 Task: Create a section Continuous Integration (CI) Sprint and in the section, add a milestone Cloud Cost Optimization in the project AgileNova
Action: Mouse moved to (94, 336)
Screenshot: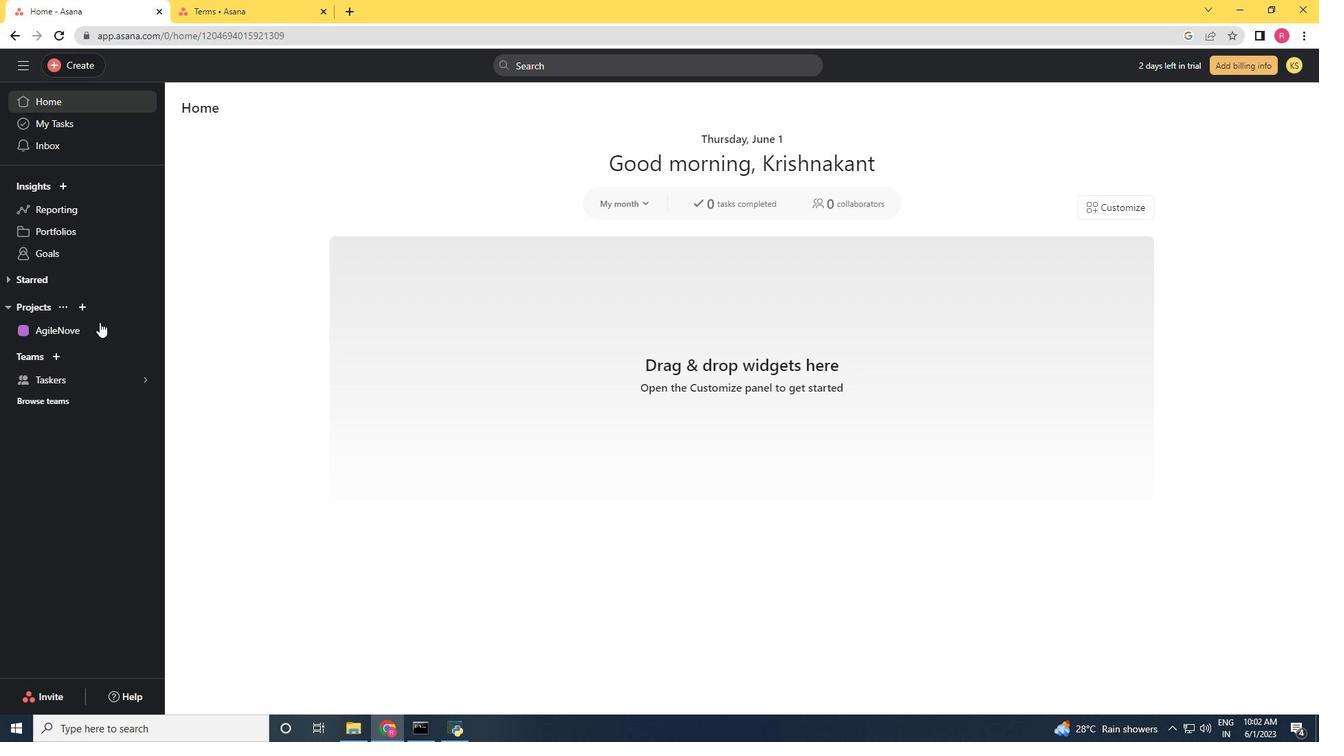 
Action: Mouse pressed left at (94, 336)
Screenshot: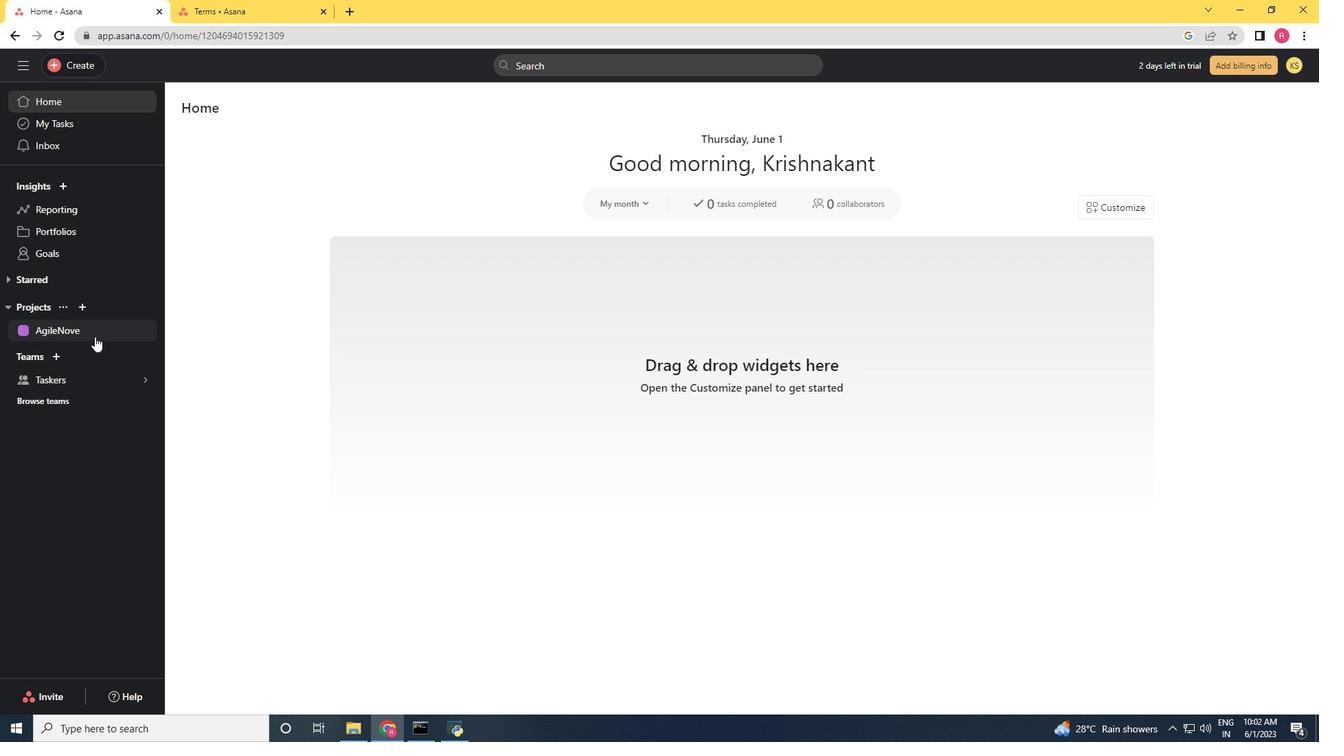 
Action: Mouse moved to (400, 429)
Screenshot: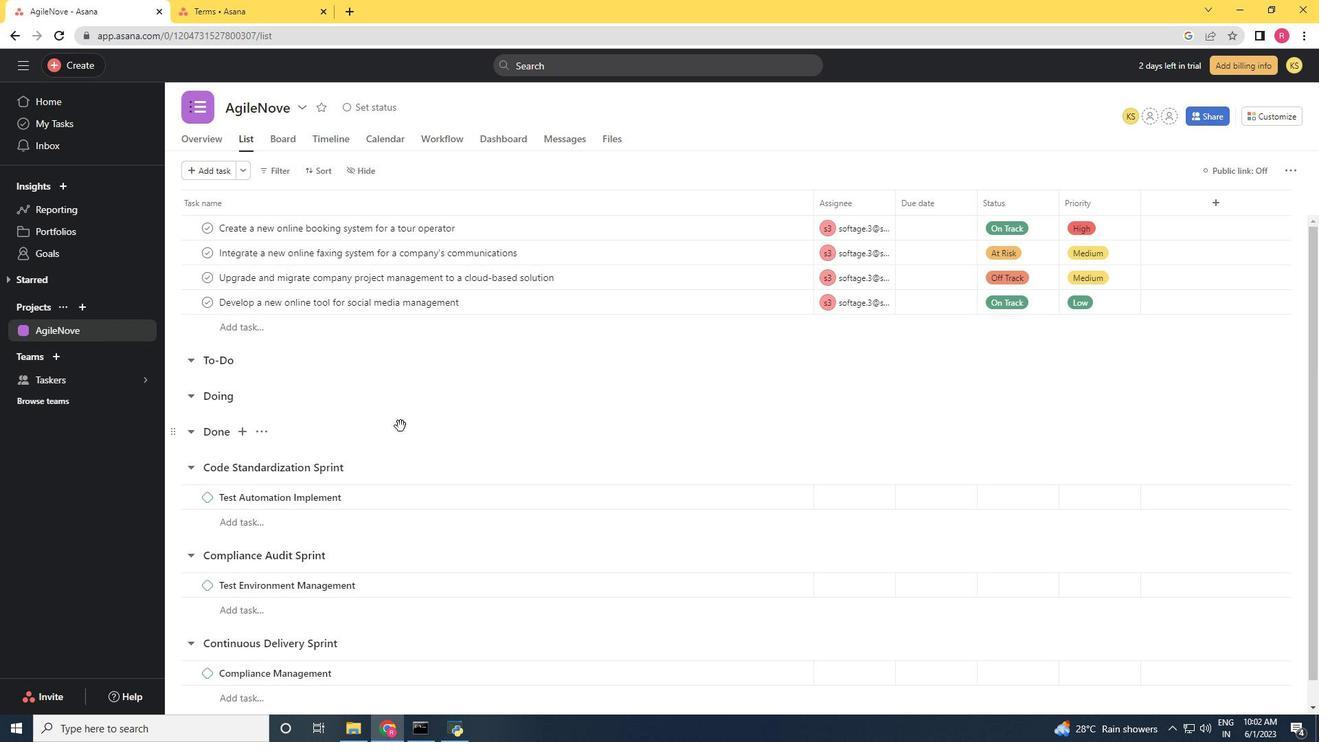 
Action: Mouse scrolled (400, 428) with delta (0, 0)
Screenshot: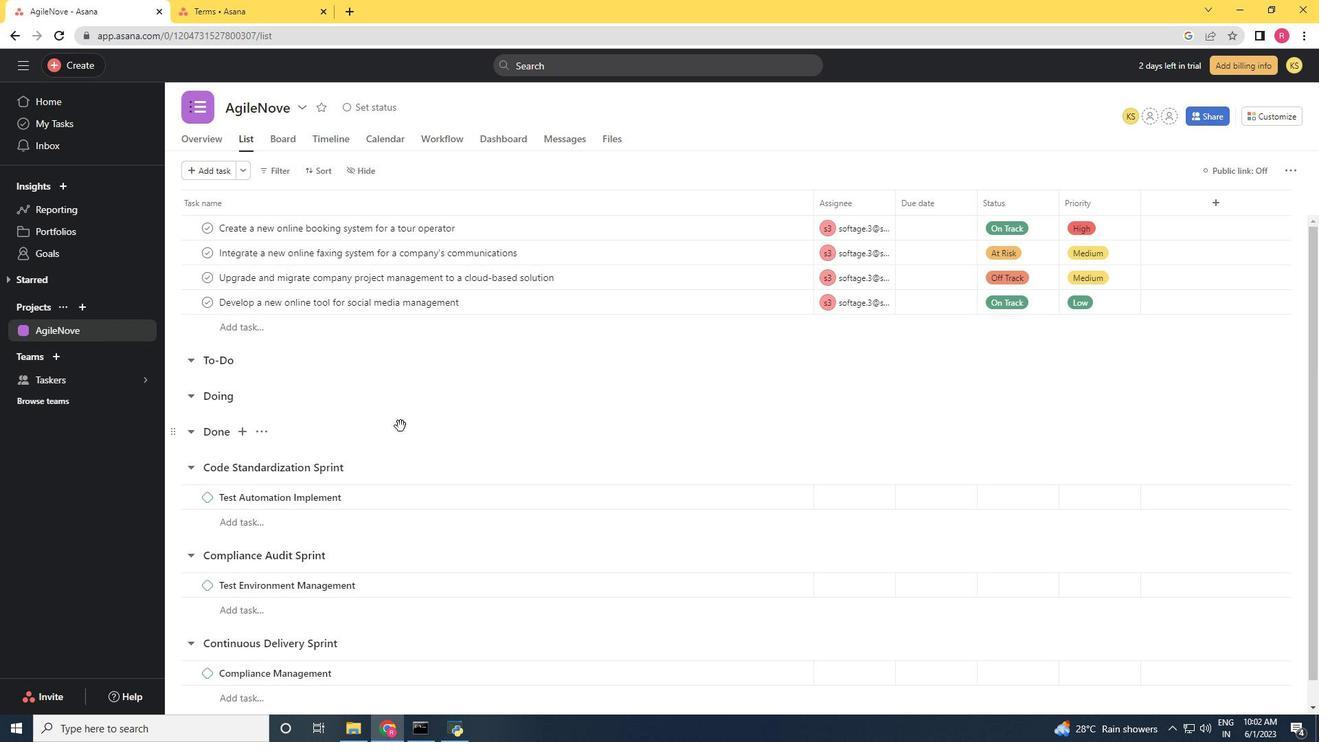 
Action: Mouse moved to (401, 433)
Screenshot: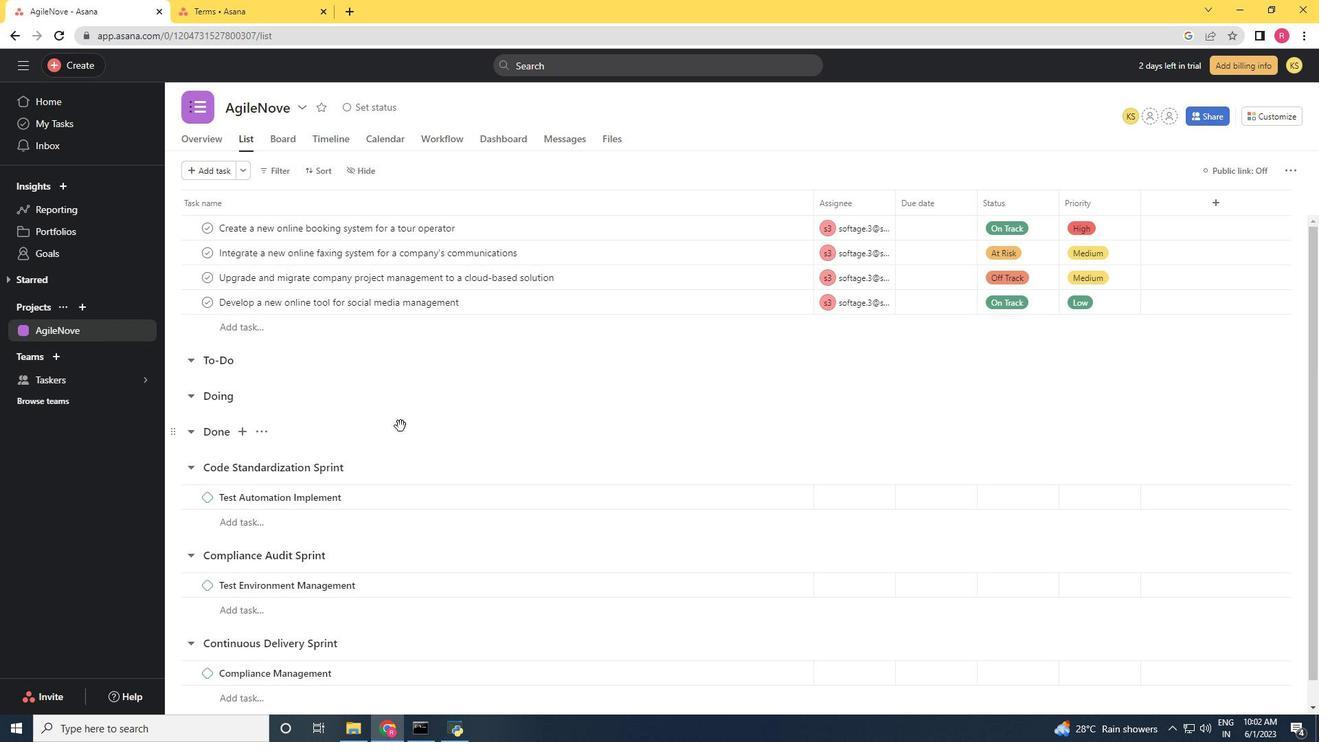 
Action: Mouse scrolled (401, 433) with delta (0, 0)
Screenshot: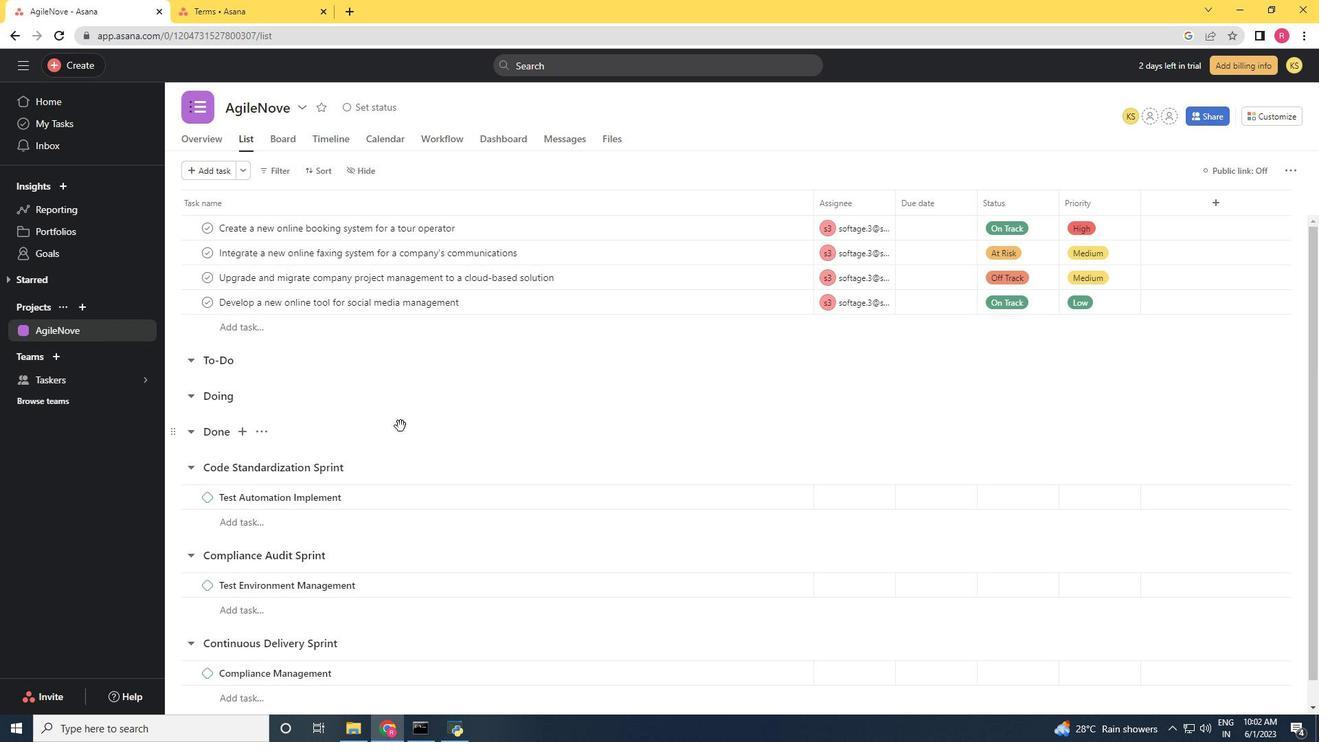 
Action: Mouse moved to (401, 435)
Screenshot: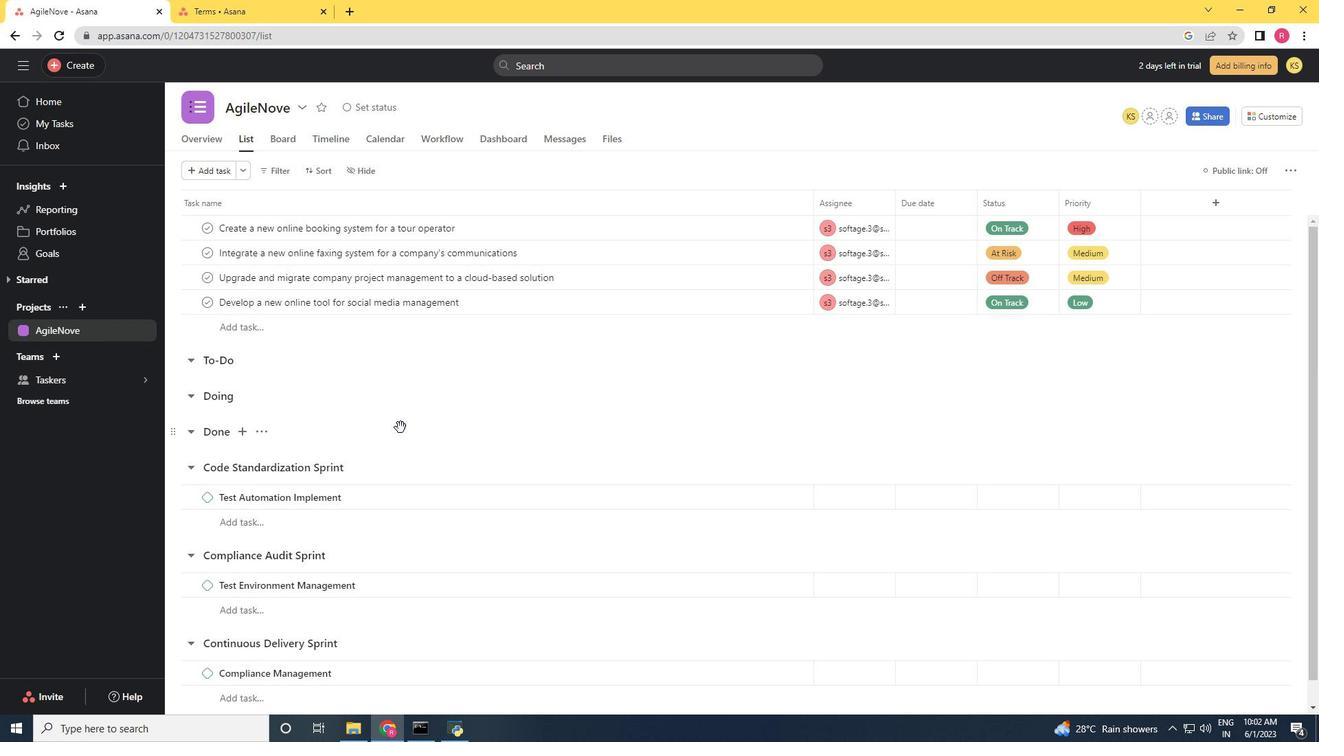 
Action: Mouse scrolled (401, 434) with delta (0, 0)
Screenshot: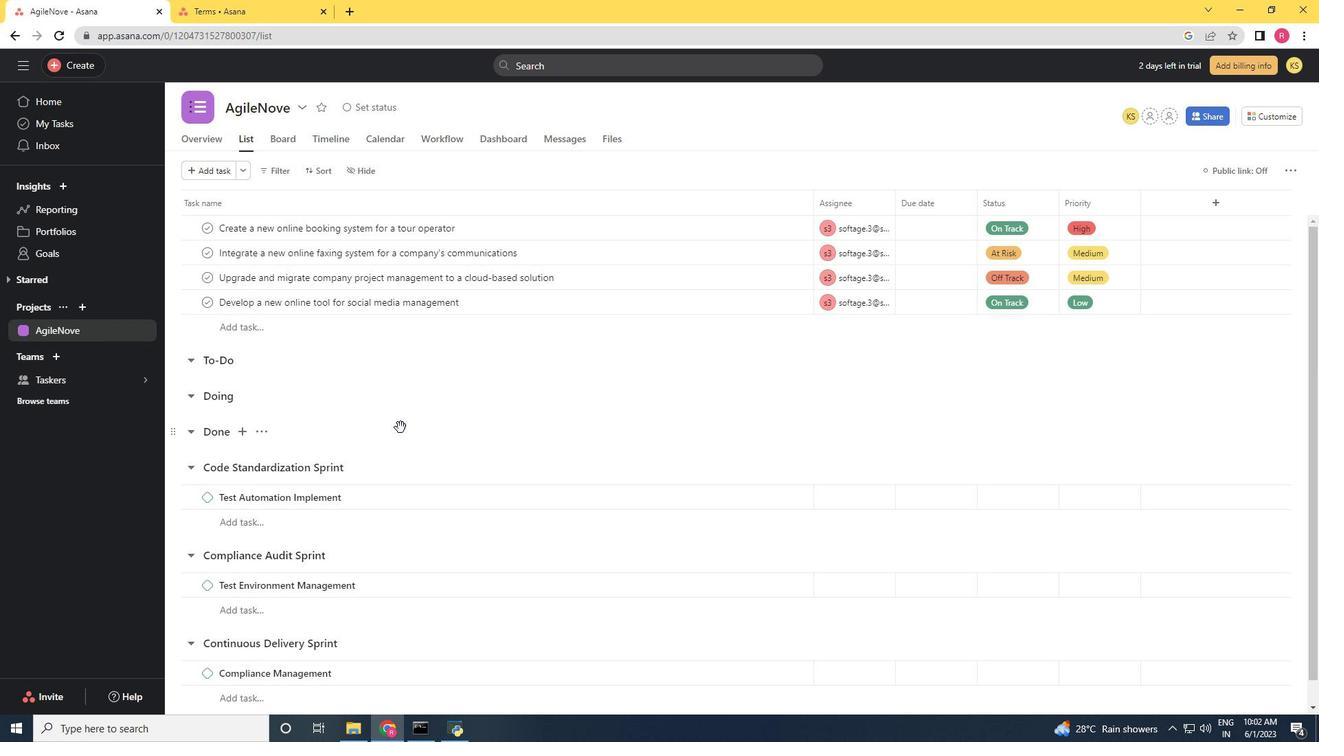 
Action: Mouse moved to (340, 568)
Screenshot: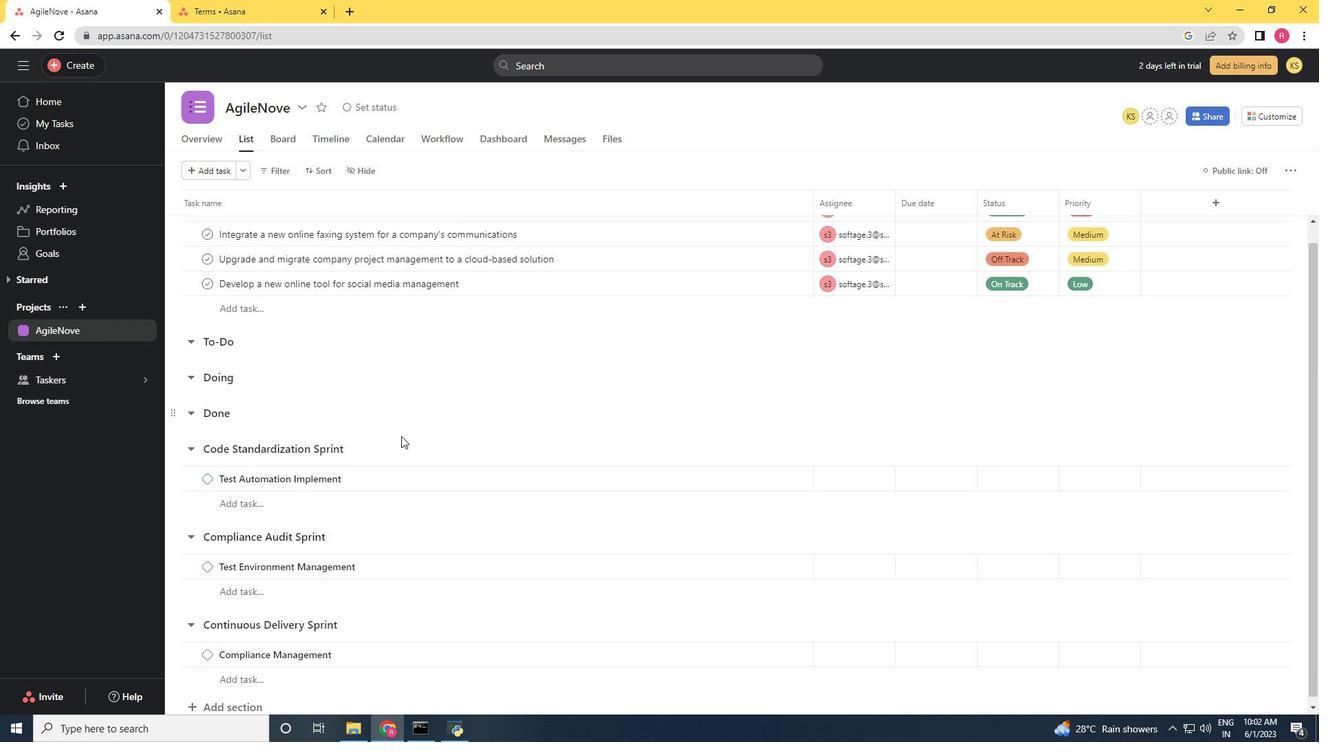 
Action: Mouse scrolled (401, 435) with delta (0, 0)
Screenshot: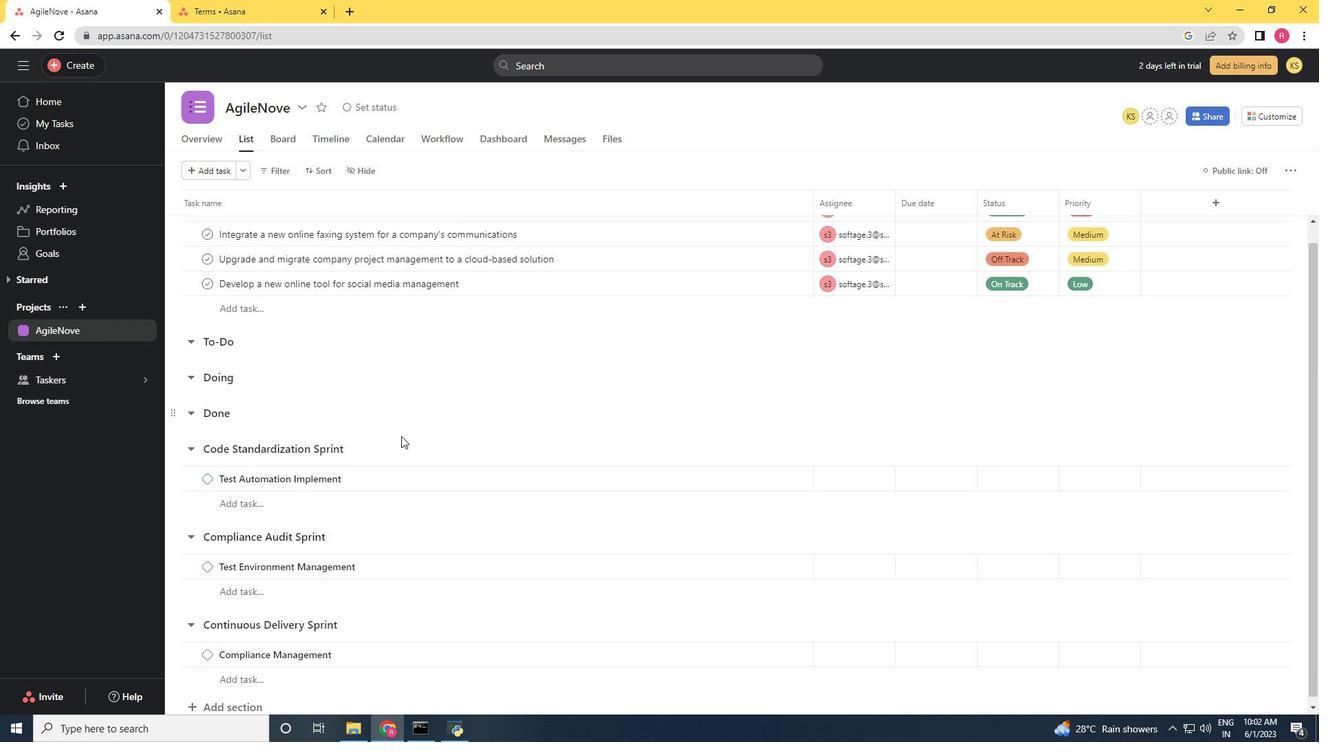 
Action: Mouse moved to (228, 699)
Screenshot: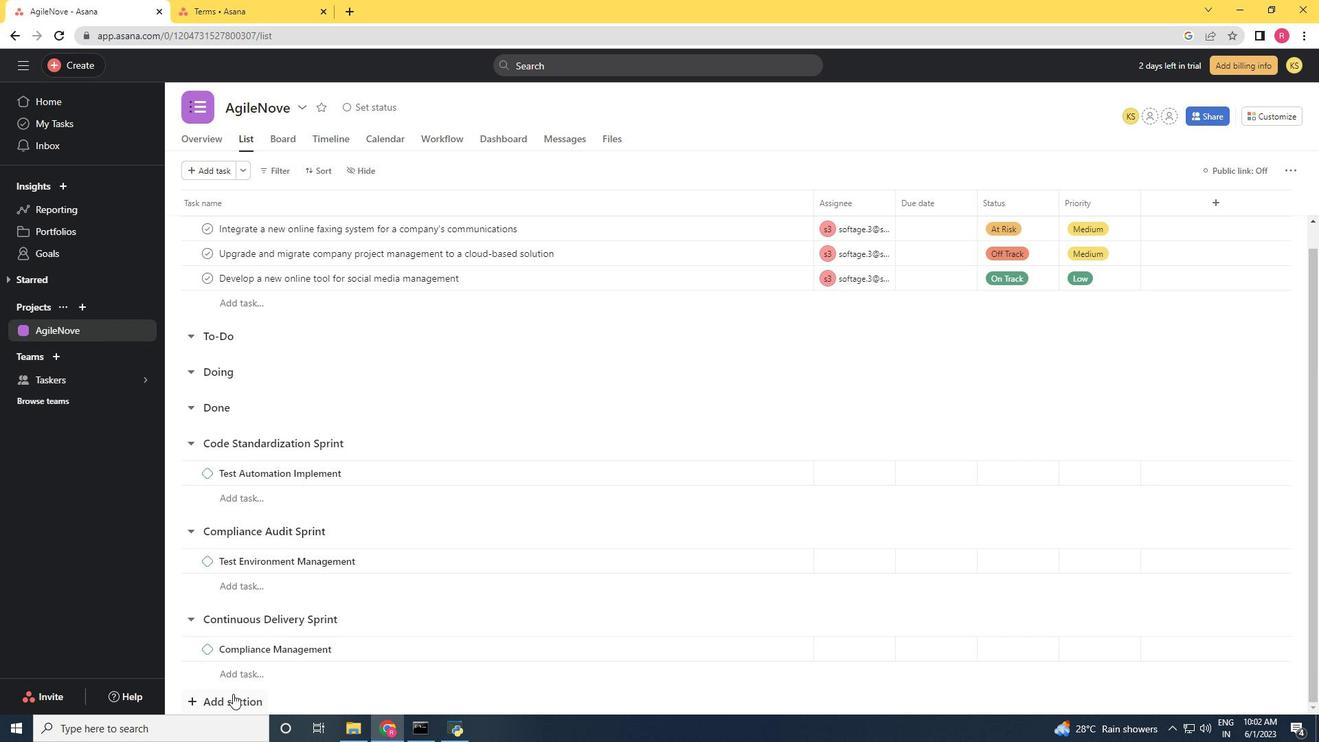 
Action: Mouse pressed left at (228, 699)
Screenshot: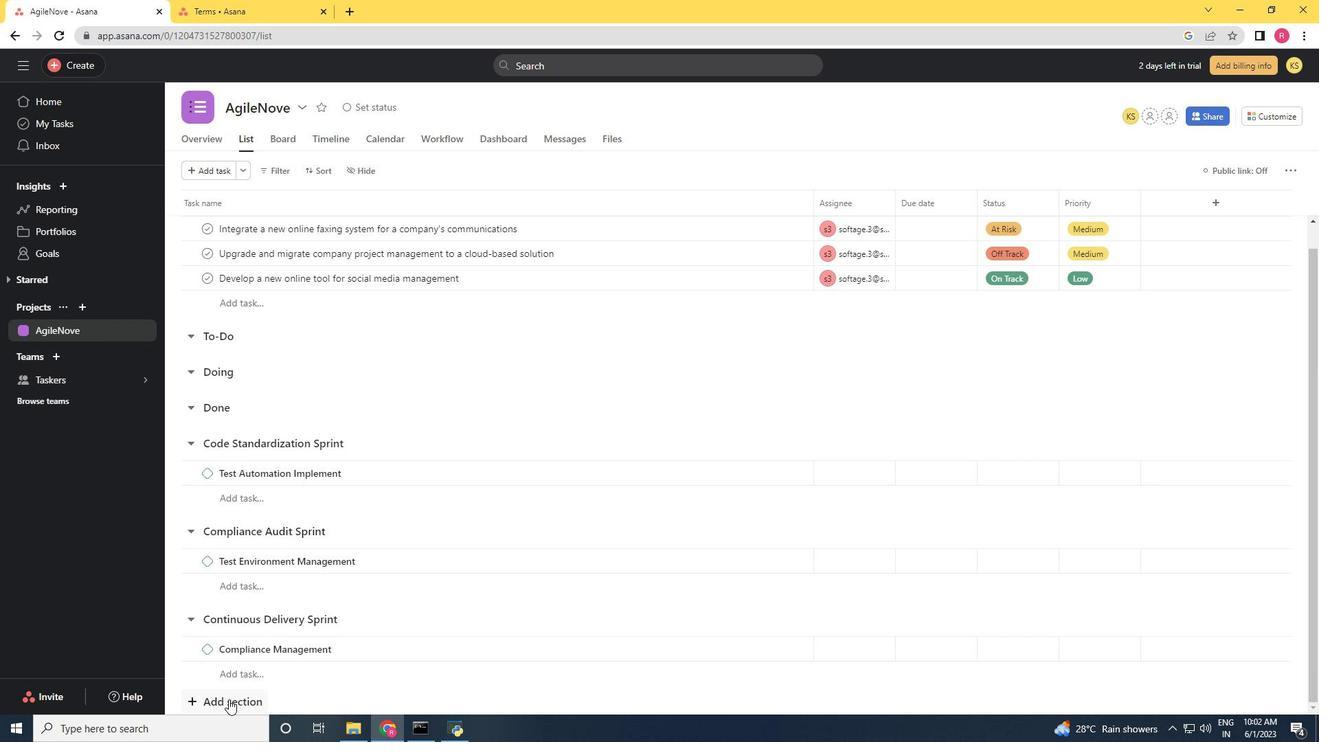 
Action: Mouse moved to (259, 662)
Screenshot: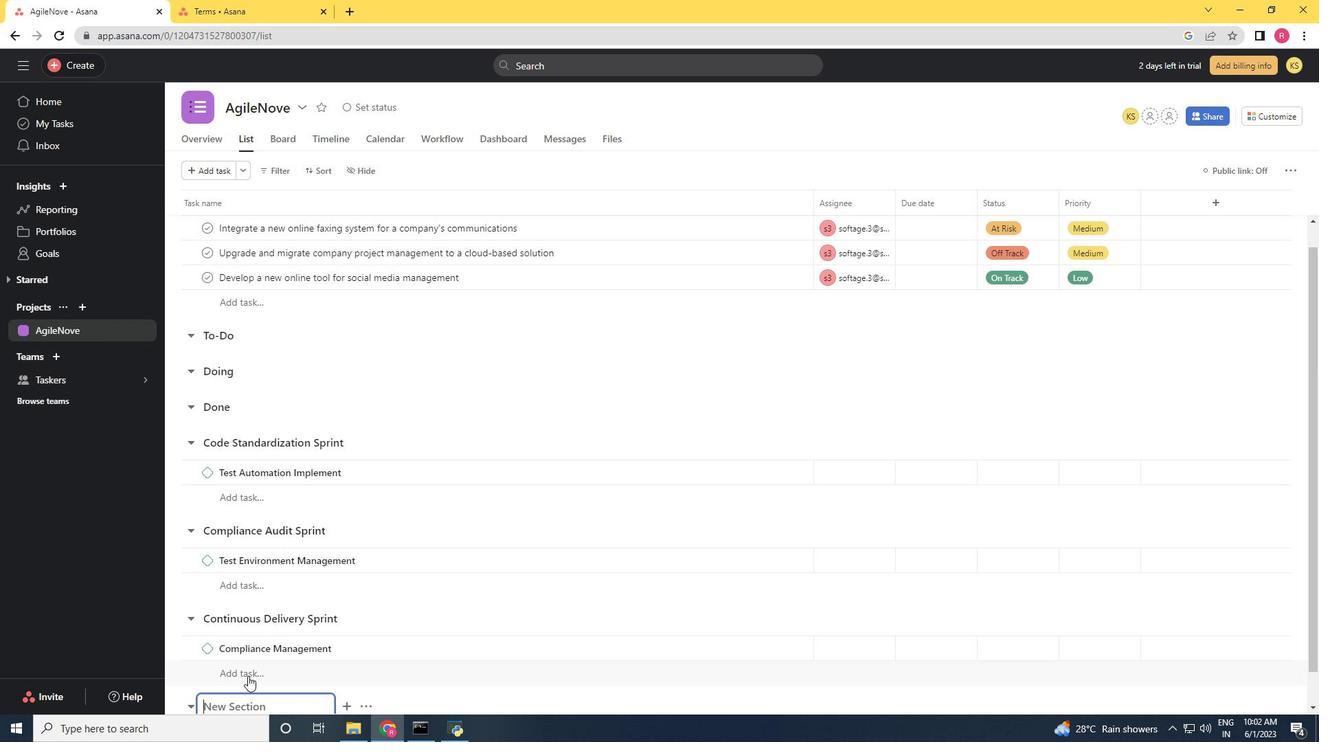 
Action: Mouse scrolled (259, 662) with delta (0, 0)
Screenshot: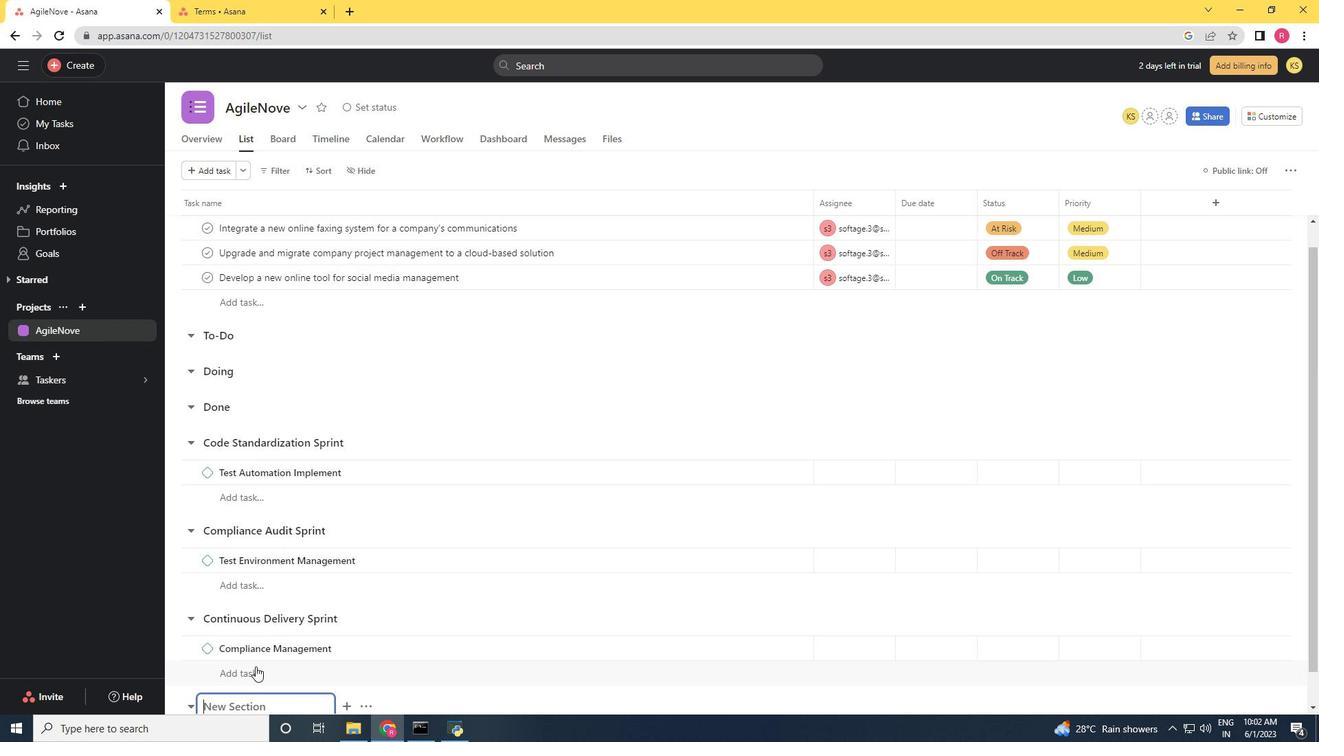 
Action: Mouse scrolled (259, 662) with delta (0, 0)
Screenshot: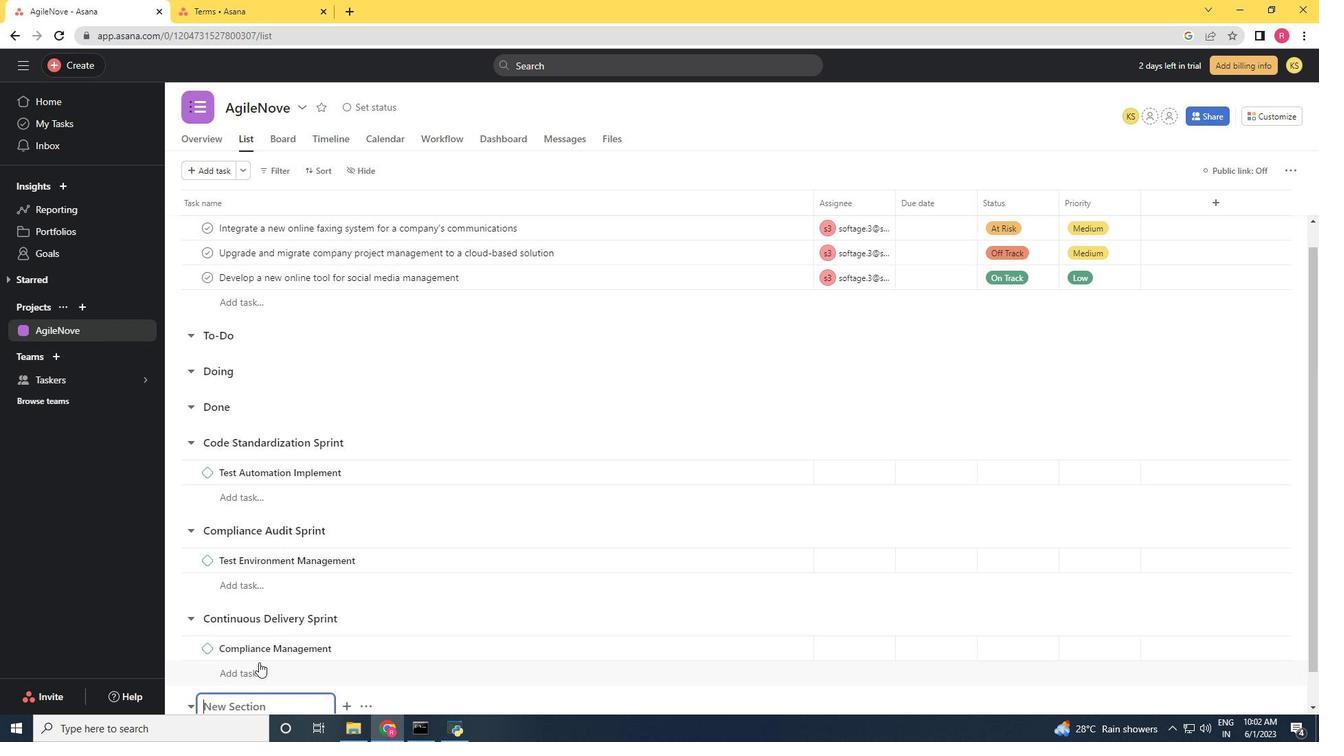 
Action: Mouse scrolled (259, 662) with delta (0, 0)
Screenshot: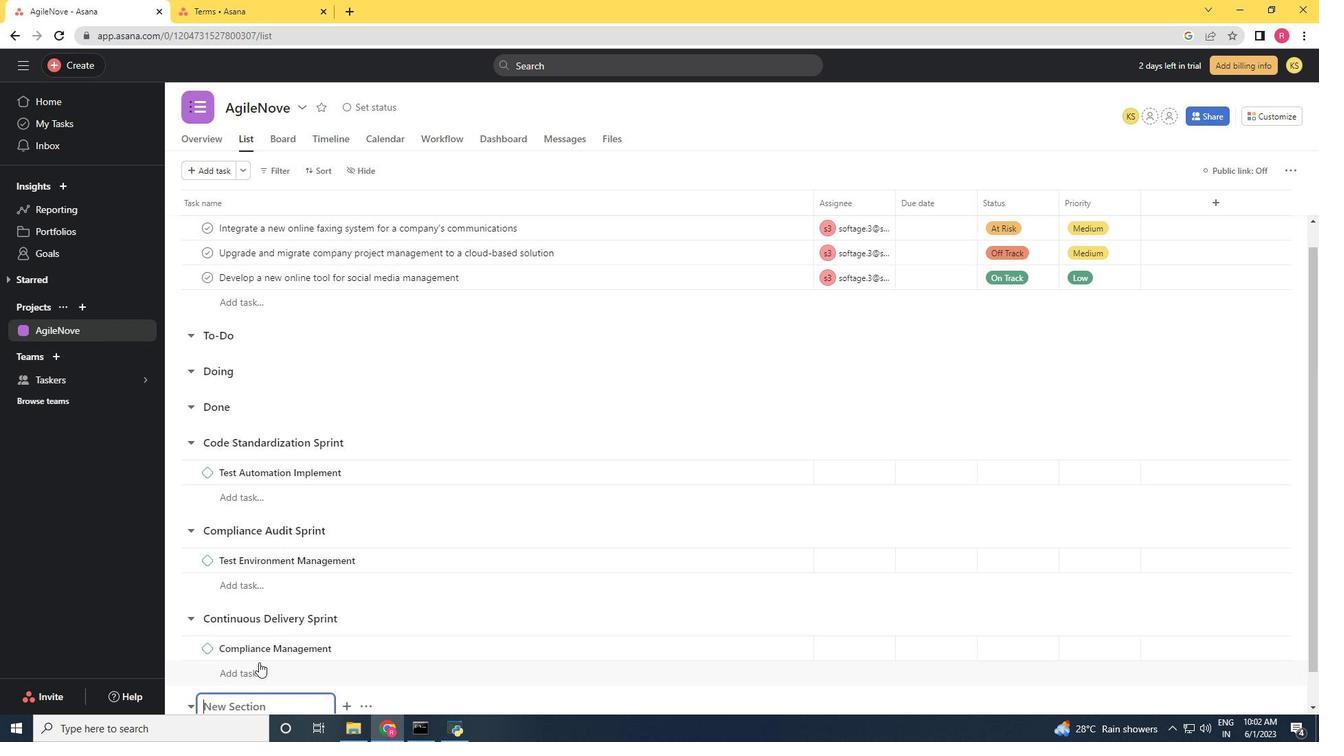 
Action: Mouse moved to (254, 665)
Screenshot: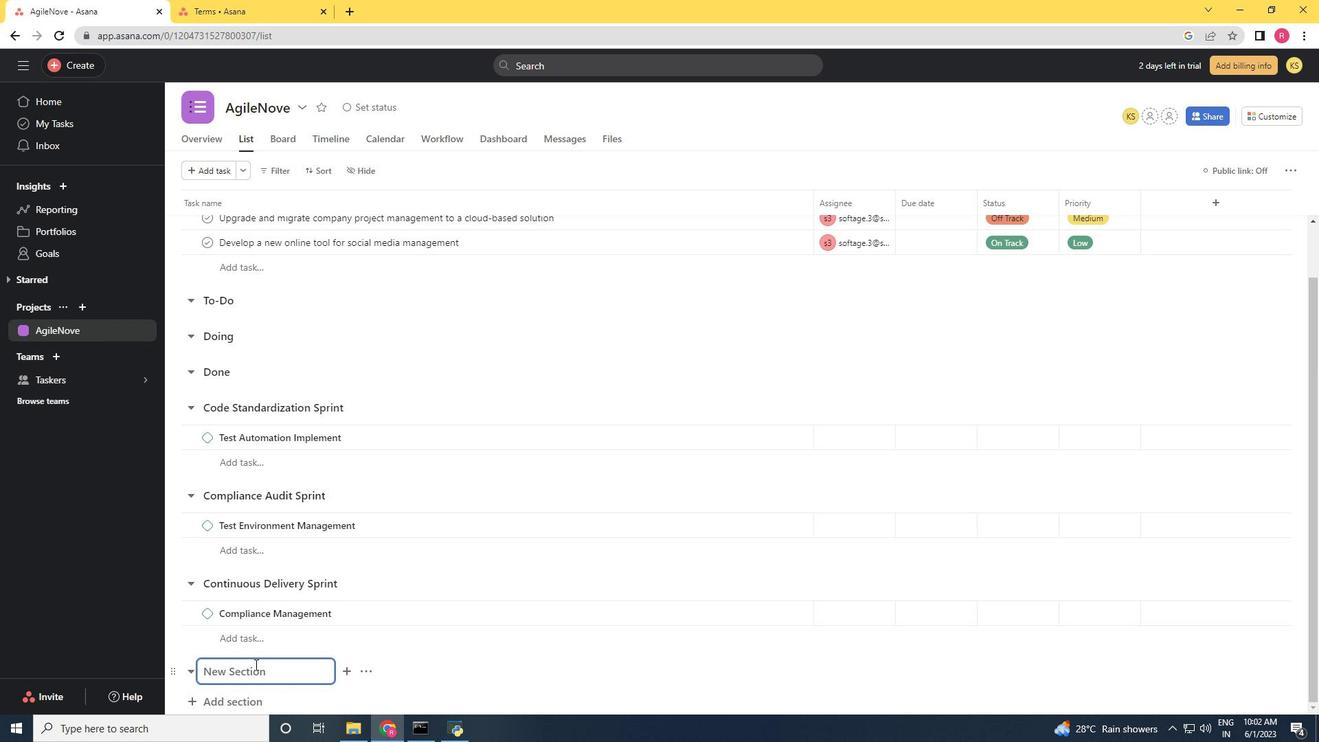 
Action: Key pressed <Key.shift>Continous<Key.space><Key.backspace><Key.backspace><Key.backspace><Key.backspace><Key.backspace><Key.backspace>inuous<Key.space><Key.shift>Integration<Key.space><Key.shift_r><Key.shift_r><Key.shift_r><Key.shift_r>(CI<Key.shift_r><Key.shift_r><Key.shift_r><Key.shift_r>)<Key.space><Key.shift><Key.shift><Key.shift><Key.shift><Key.shift><Key.shift><Key.shift><Key.shift><Key.shift><Key.shift><Key.shift><Key.shift><Key.shift><Key.shift><Key.shift><Key.shift><Key.shift><Key.shift><Key.shift><Key.shift><Key.shift><Key.shift><Key.shift><Key.shift><Key.shift><Key.shift><Key.shift><Key.shift><Key.shift><Key.shift><Key.shift><Key.shift><Key.shift>Sprint<Key.enter><Key.shift>Cloud<Key.space><Key.shift>Cost<Key.space><Key.shift>Optimization<Key.space>
Screenshot: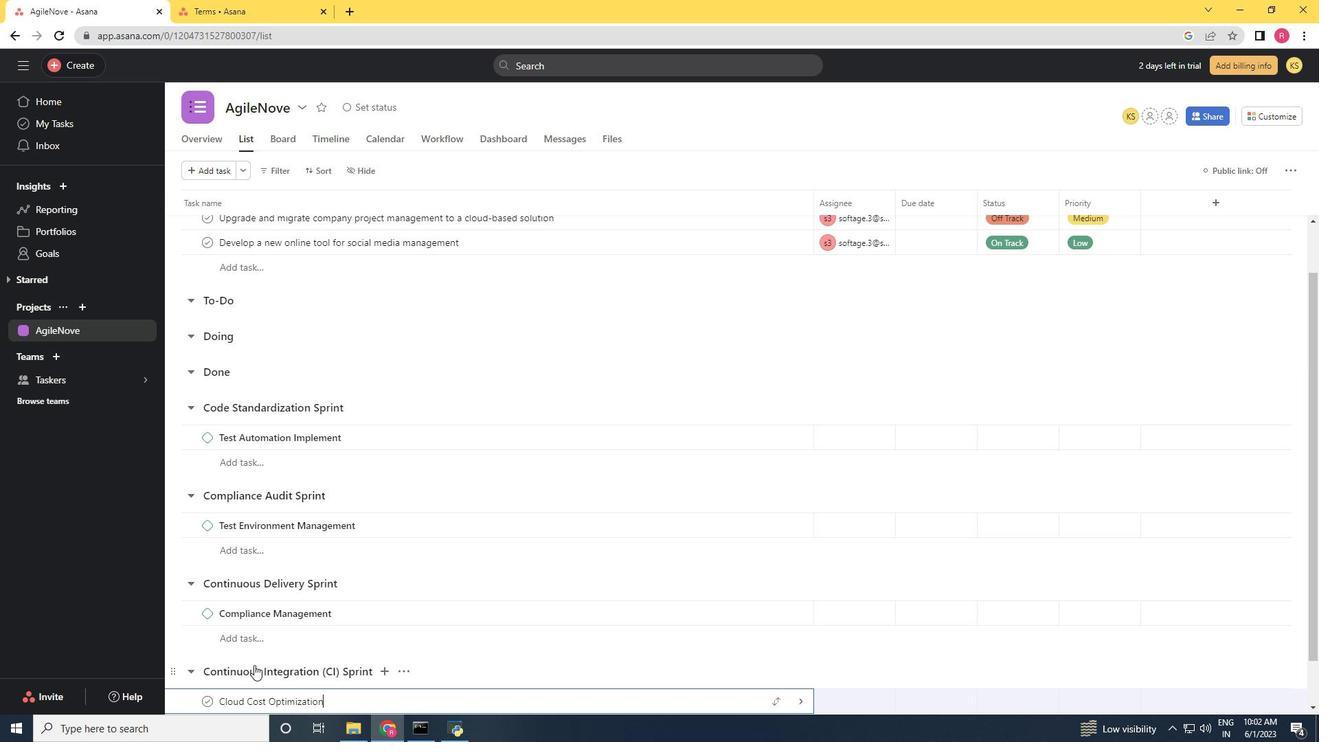 
Action: Mouse moved to (417, 589)
Screenshot: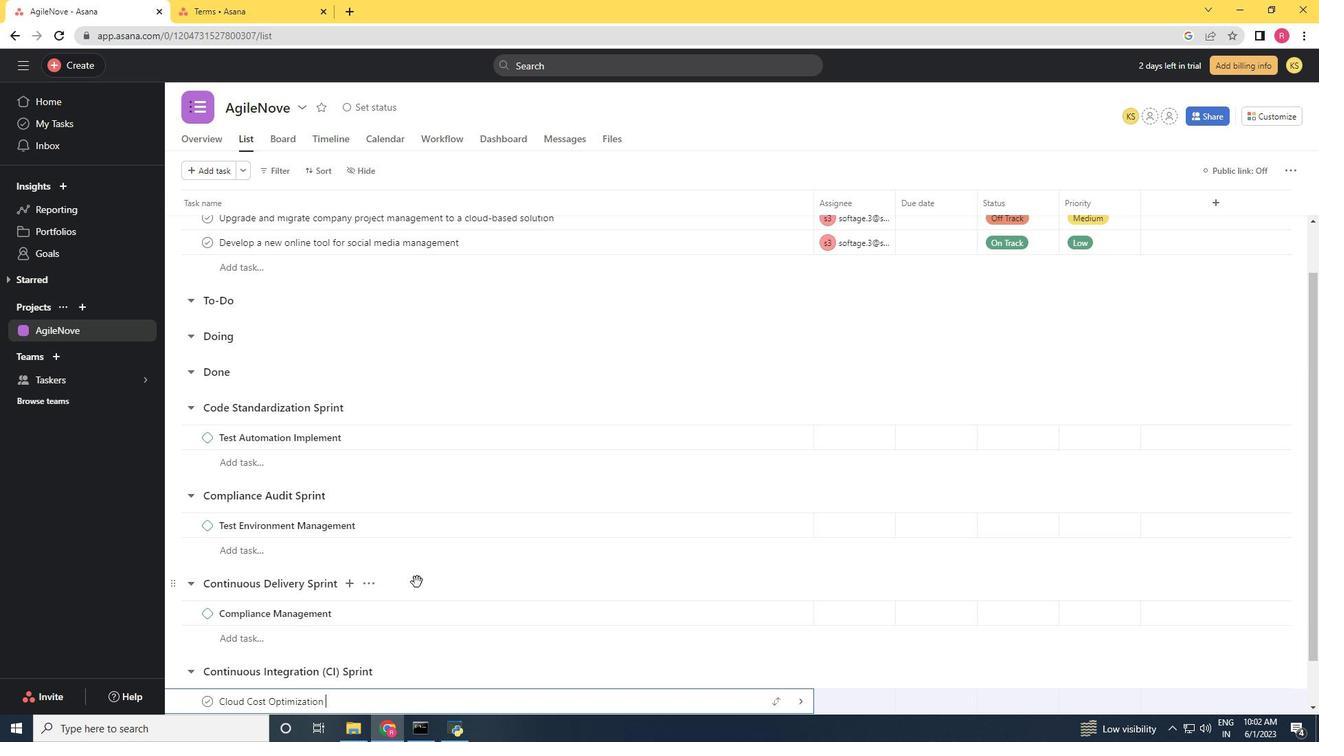 
Action: Mouse scrolled (417, 588) with delta (0, 0)
Screenshot: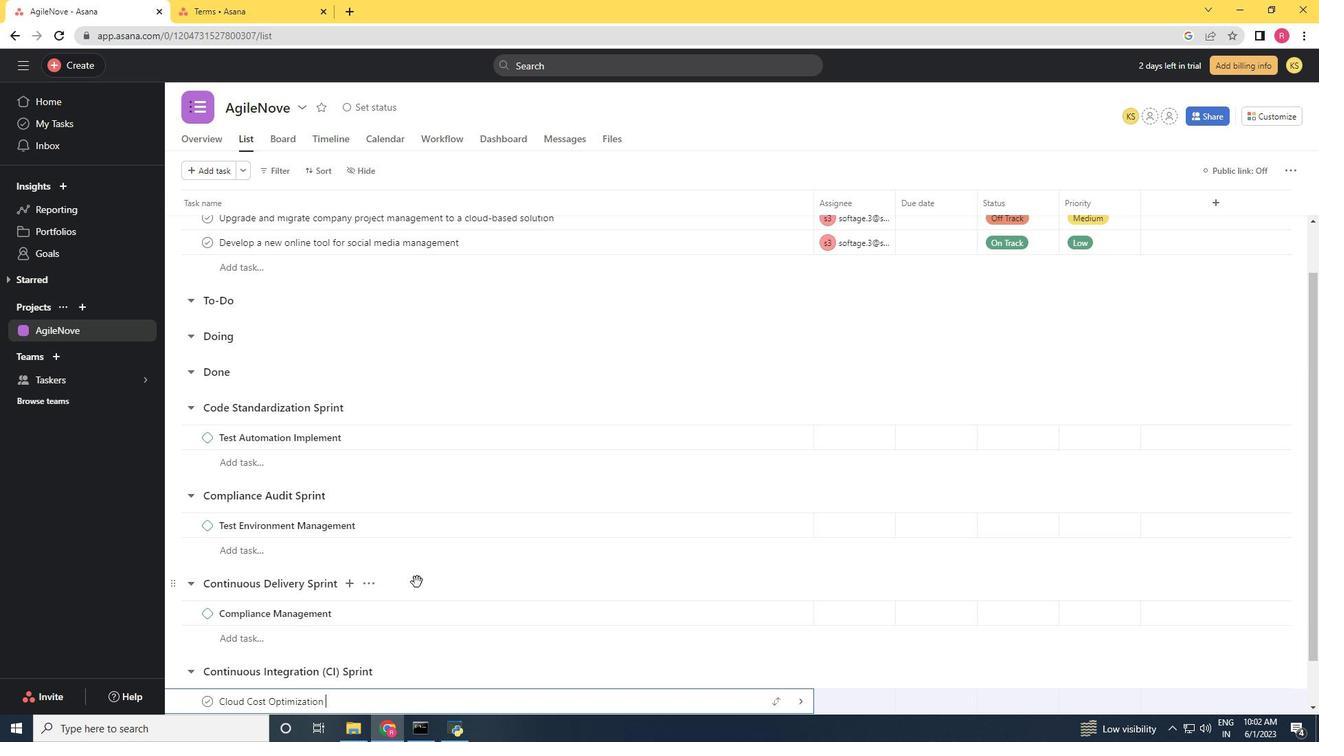 
Action: Mouse moved to (417, 596)
Screenshot: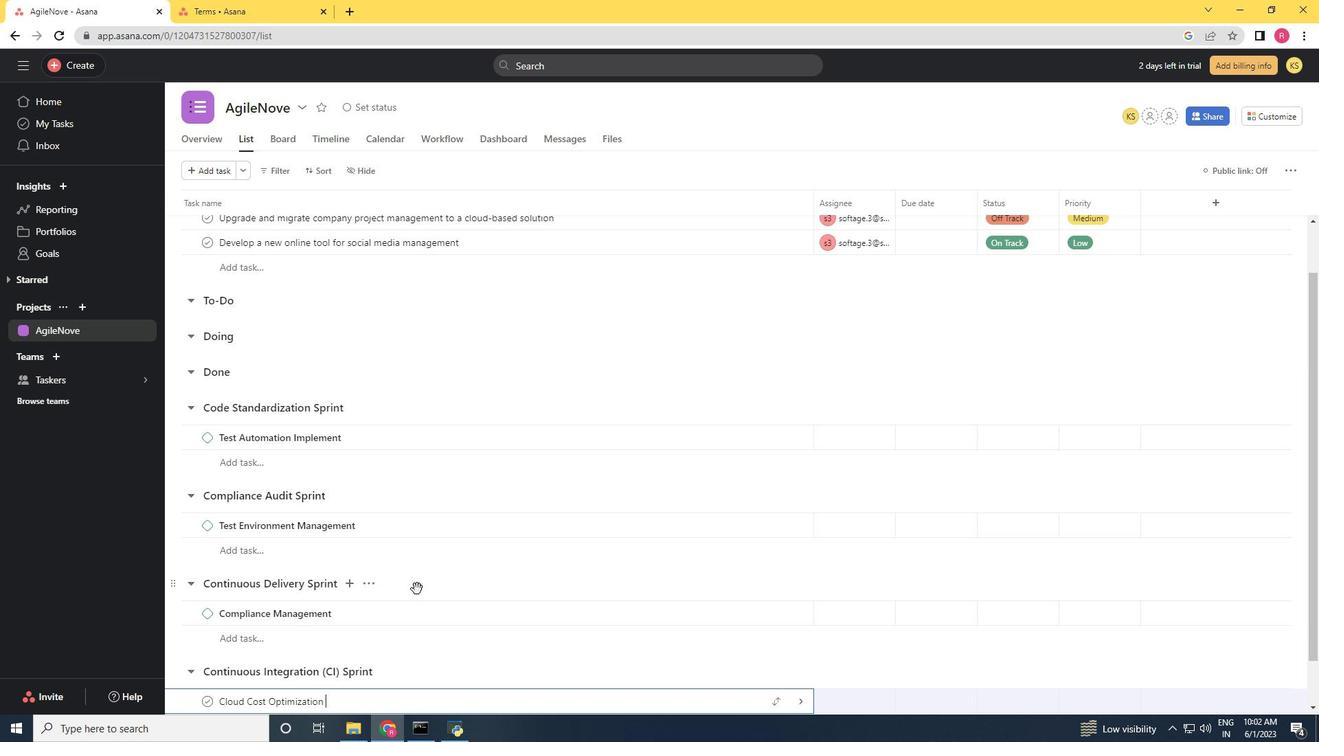 
Action: Mouse scrolled (417, 595) with delta (0, 0)
Screenshot: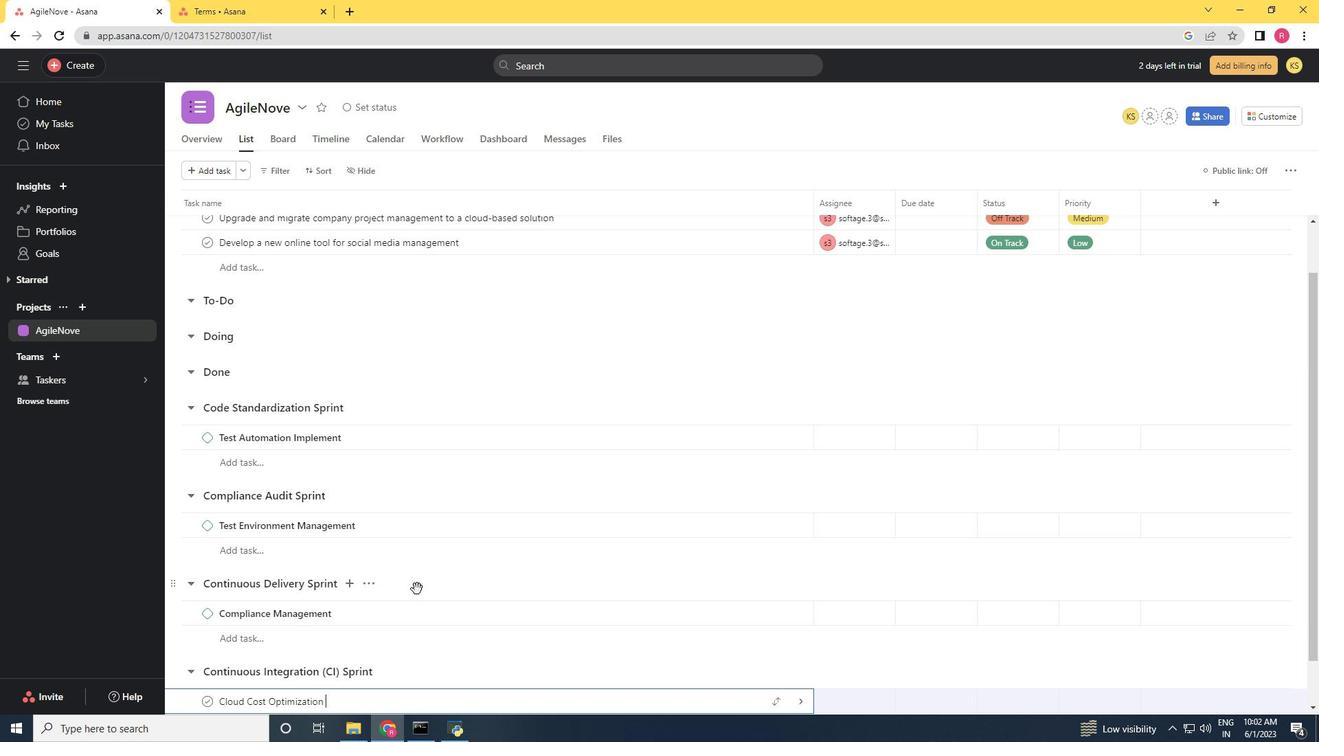 
Action: Mouse moved to (420, 607)
Screenshot: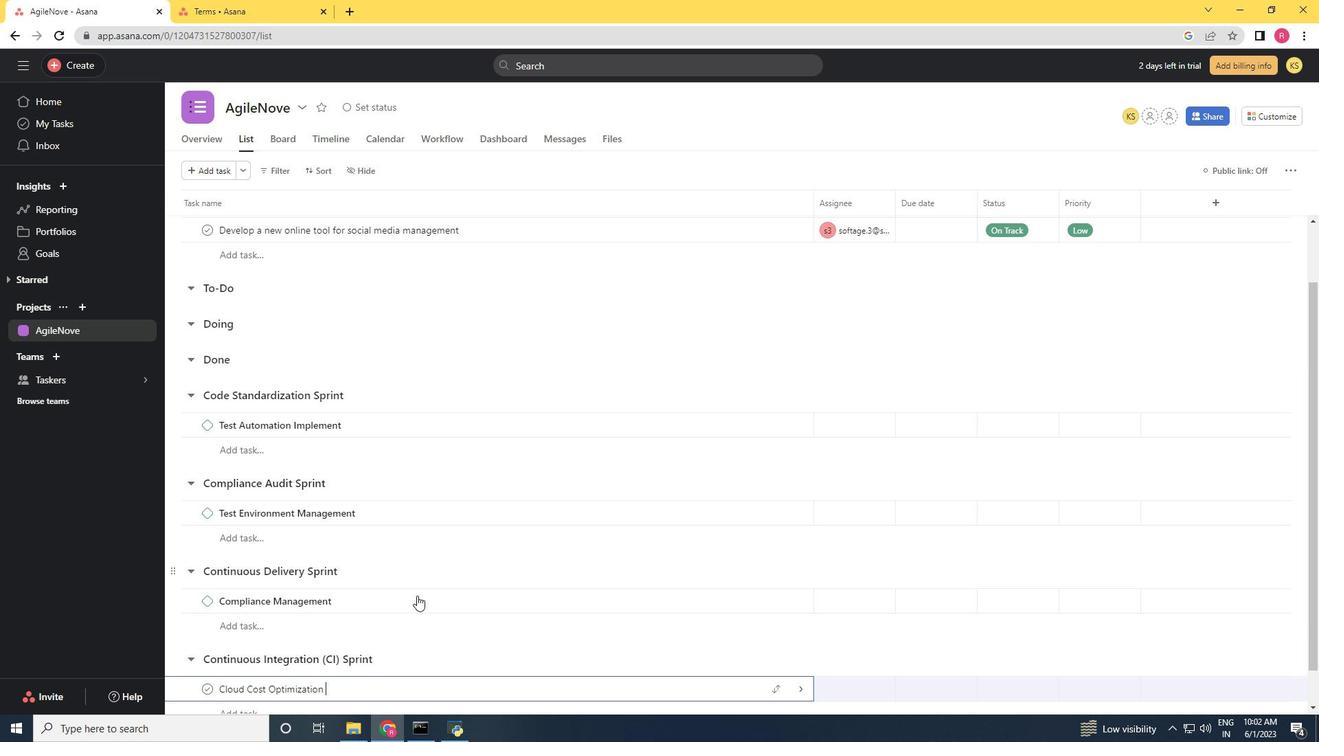 
Action: Mouse scrolled (417, 599) with delta (0, 0)
Screenshot: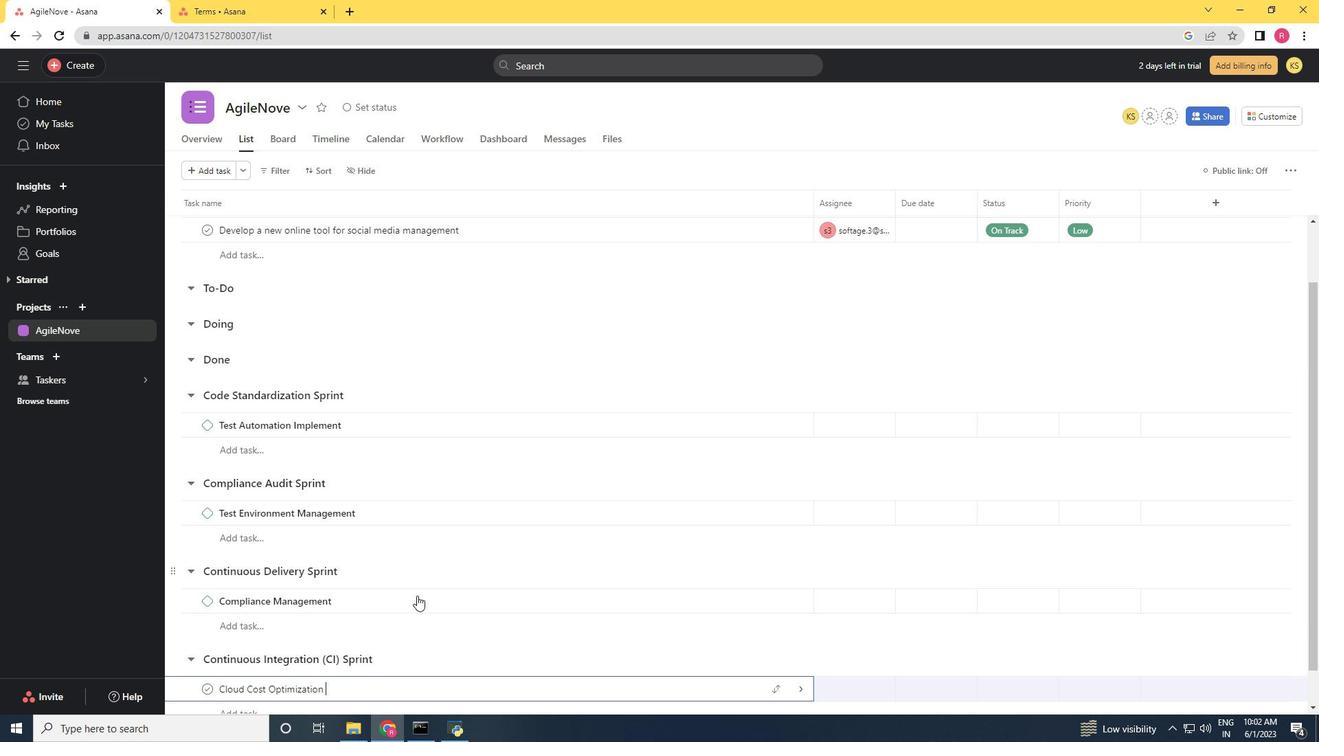 
Action: Mouse moved to (418, 644)
Screenshot: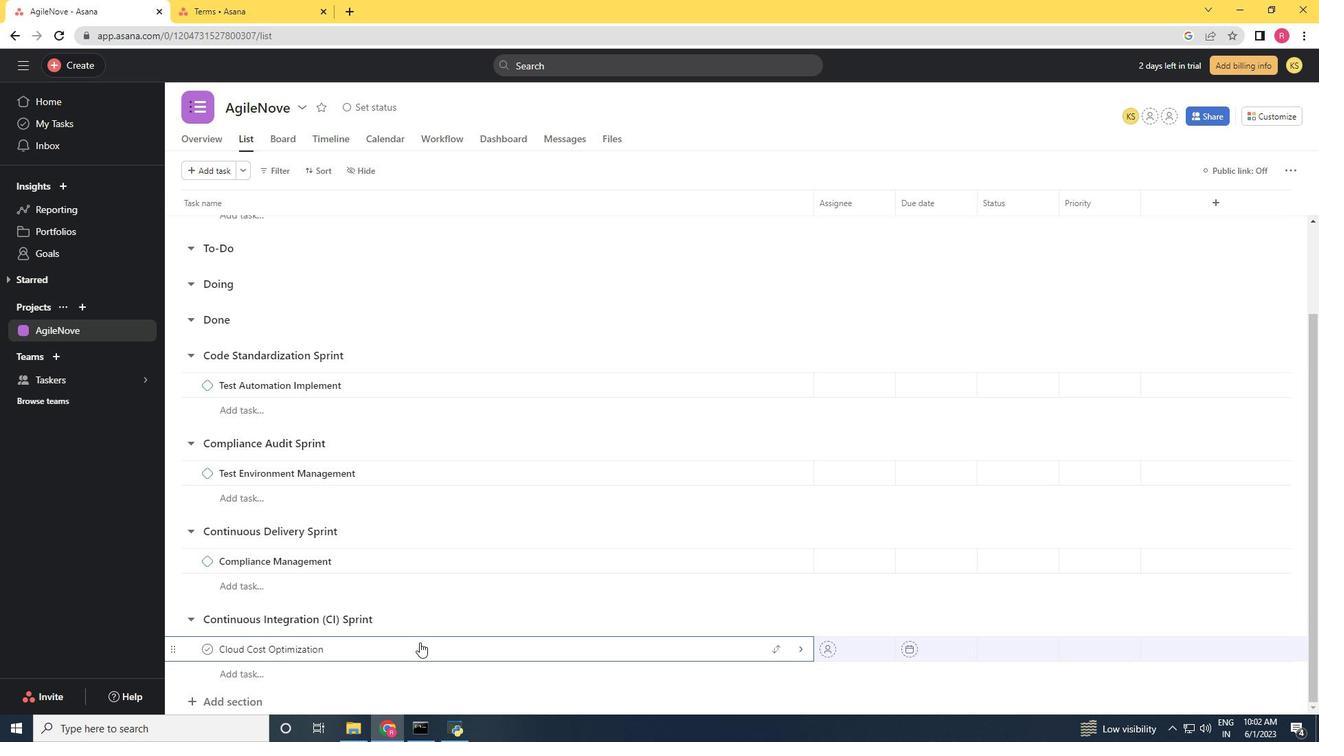 
Action: Mouse pressed right at (418, 644)
Screenshot: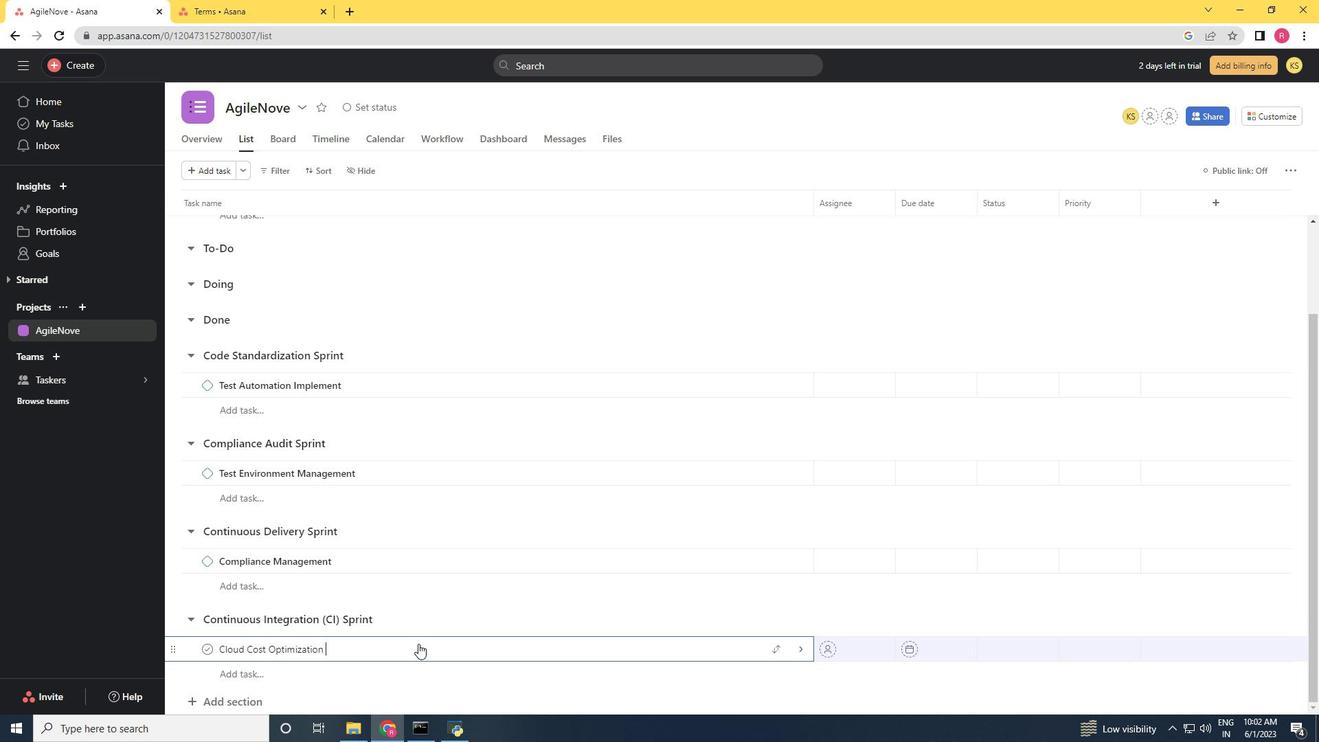 
Action: Mouse moved to (477, 582)
Screenshot: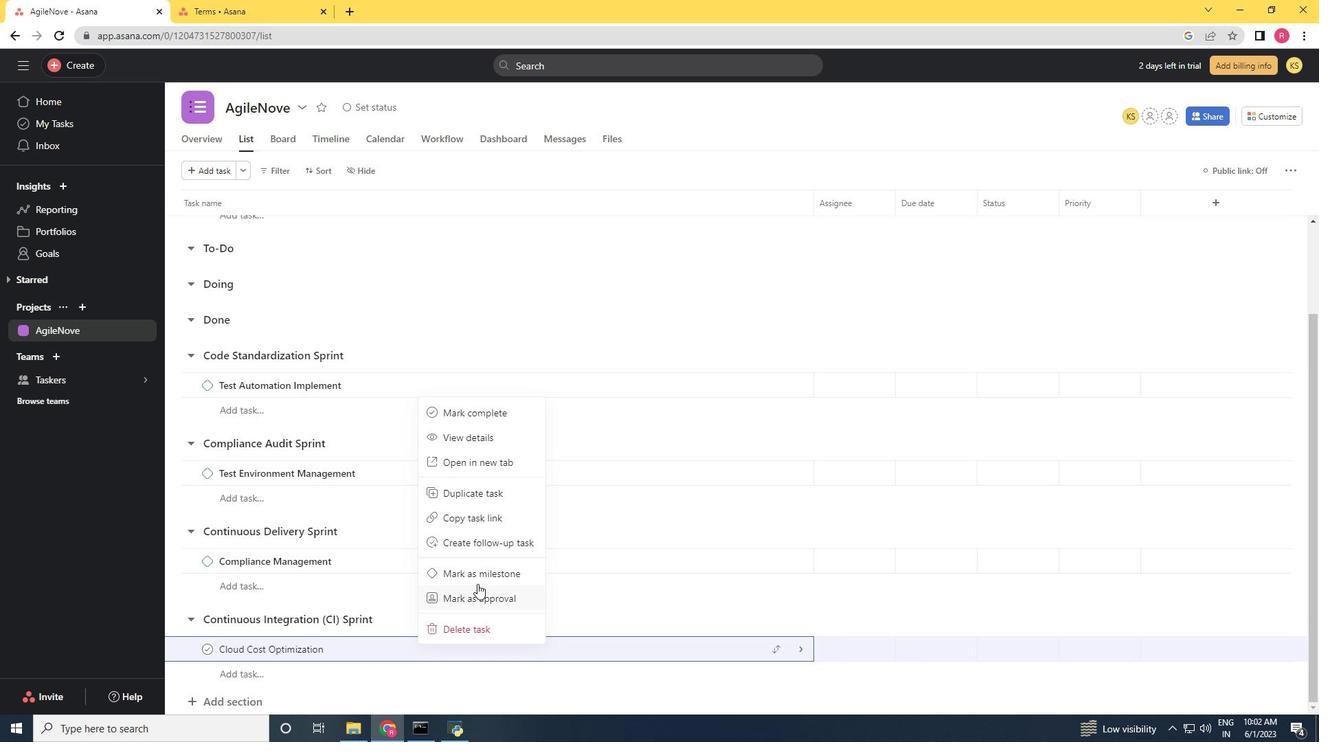 
Action: Mouse pressed left at (477, 582)
Screenshot: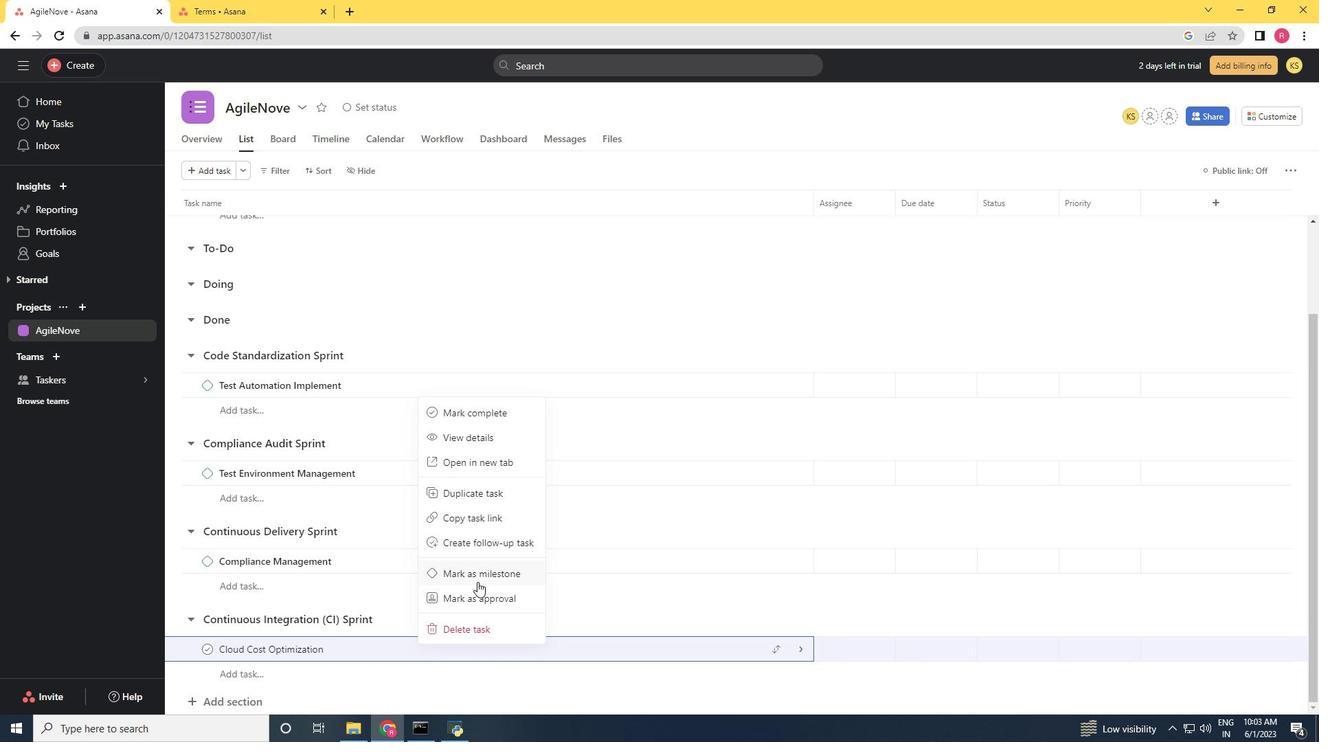 
Action: Mouse moved to (475, 586)
Screenshot: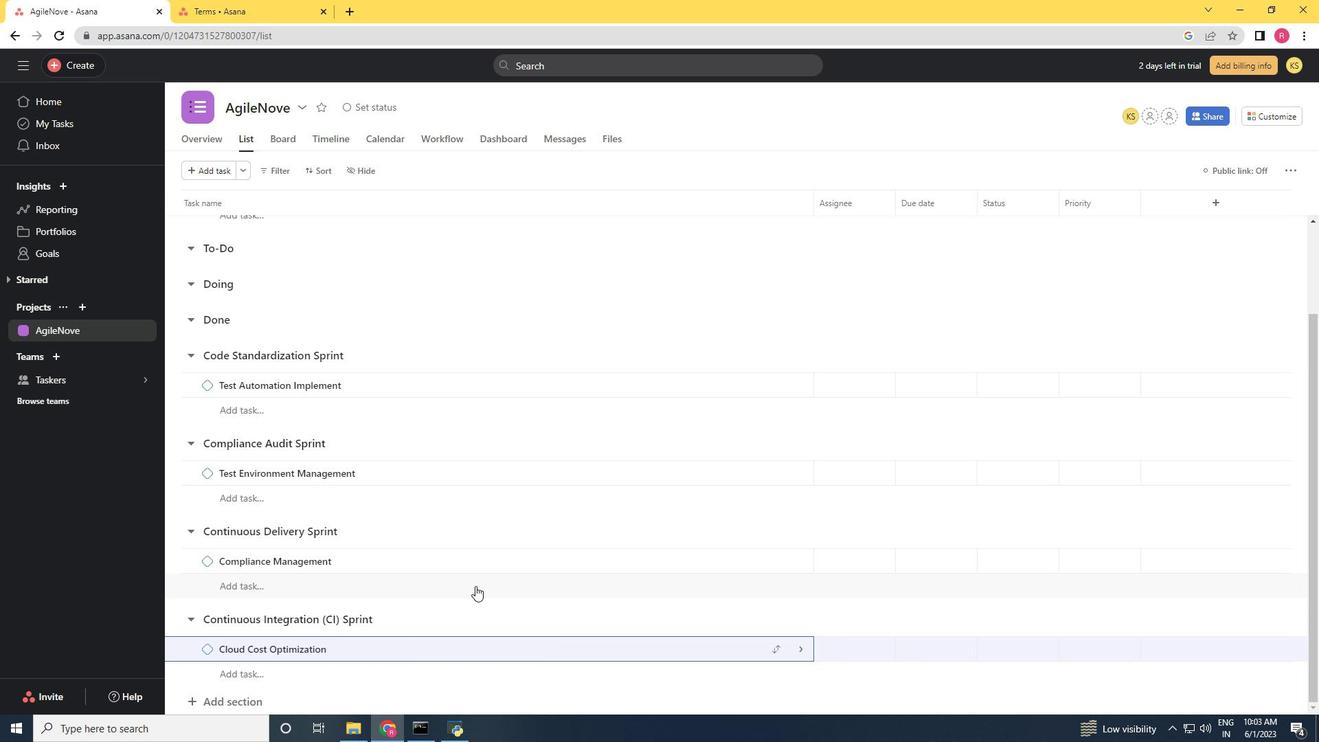 
Action: Mouse scrolled (475, 585) with delta (0, 0)
Screenshot: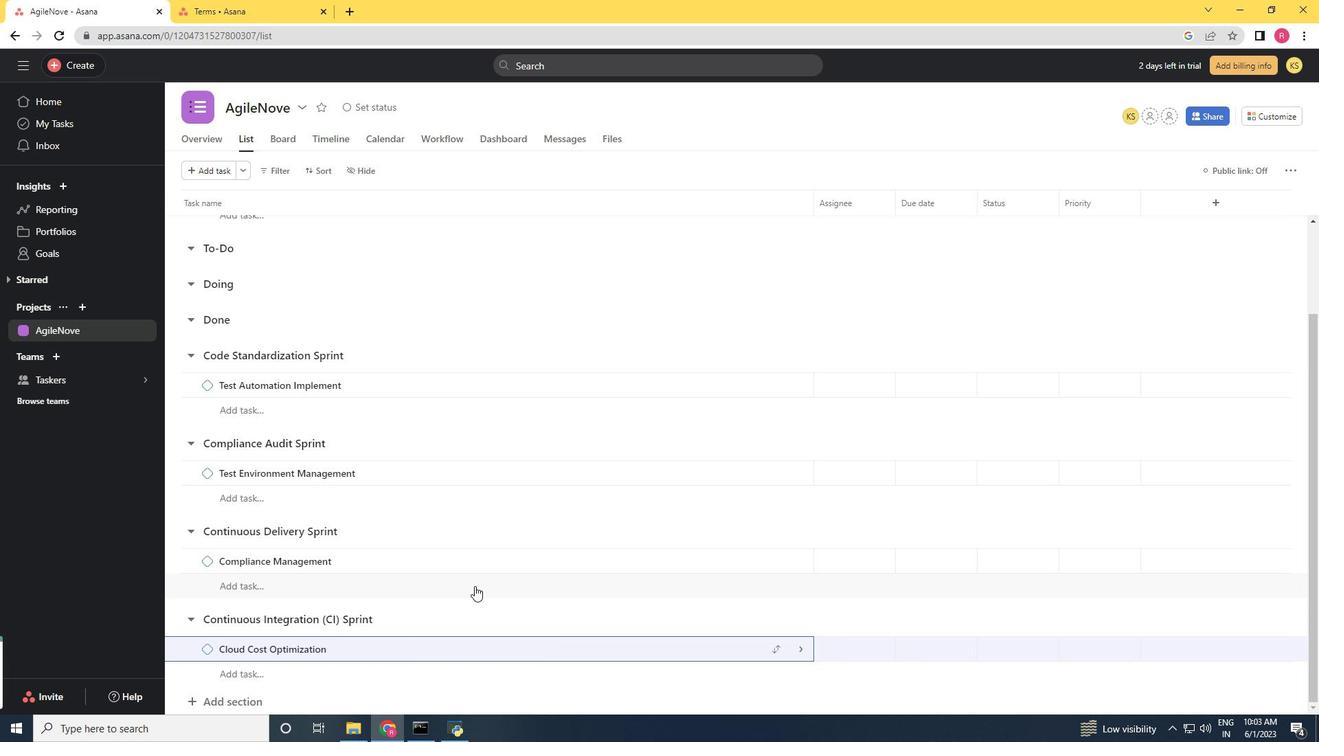 
Action: Mouse scrolled (475, 585) with delta (0, 0)
Screenshot: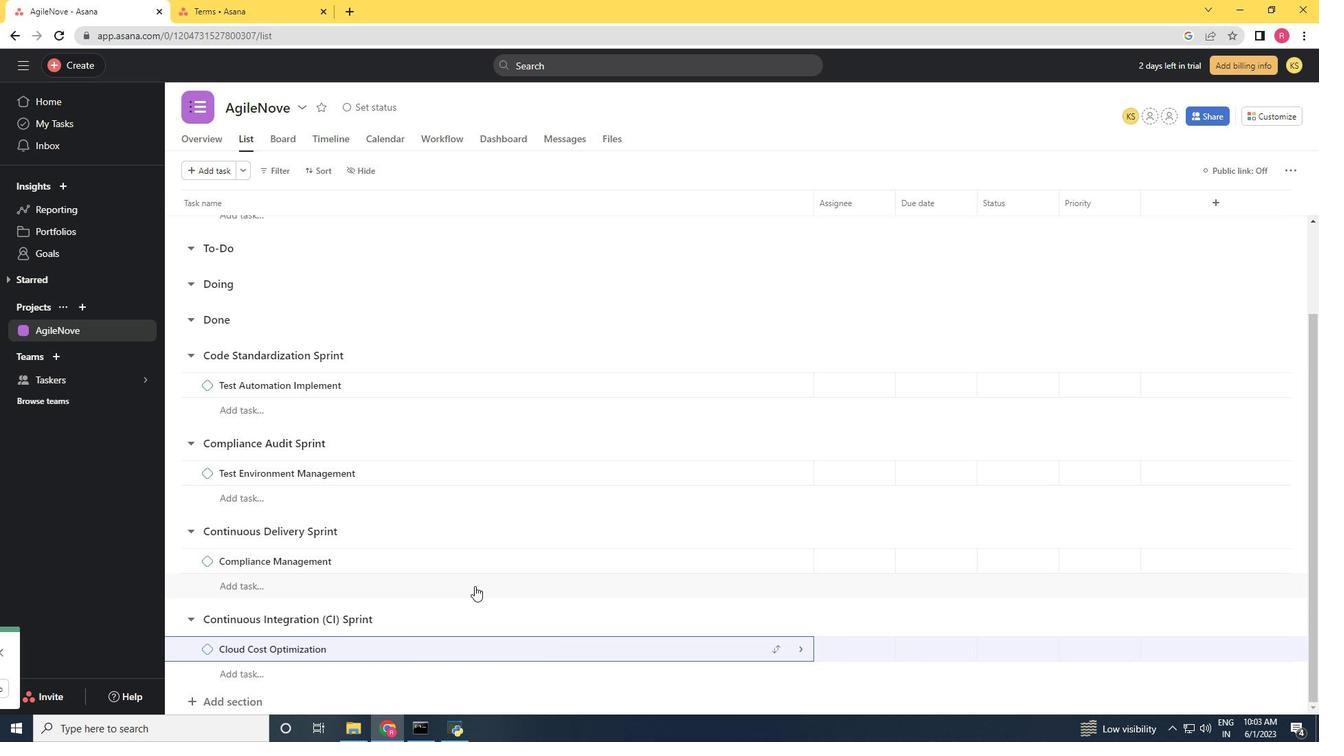 
Action: Mouse scrolled (475, 585) with delta (0, 0)
Screenshot: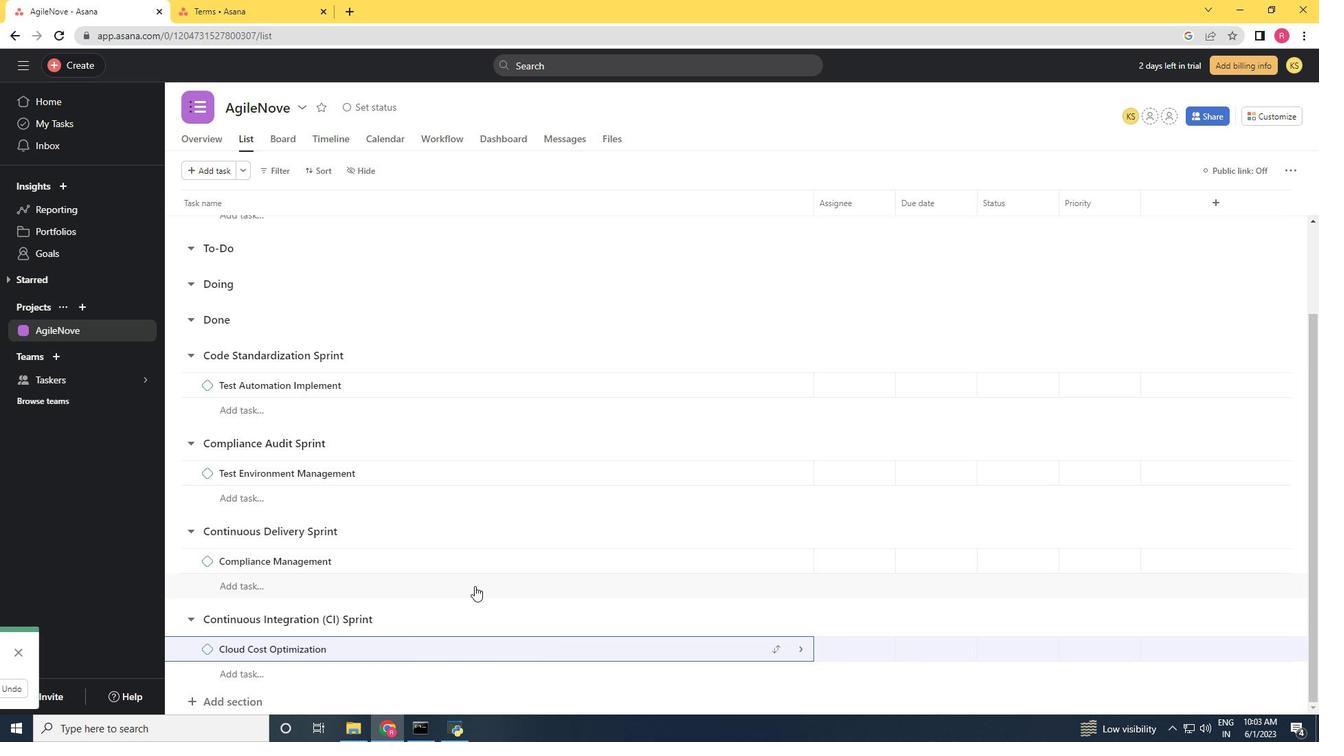 
Action: Mouse moved to (436, 603)
Screenshot: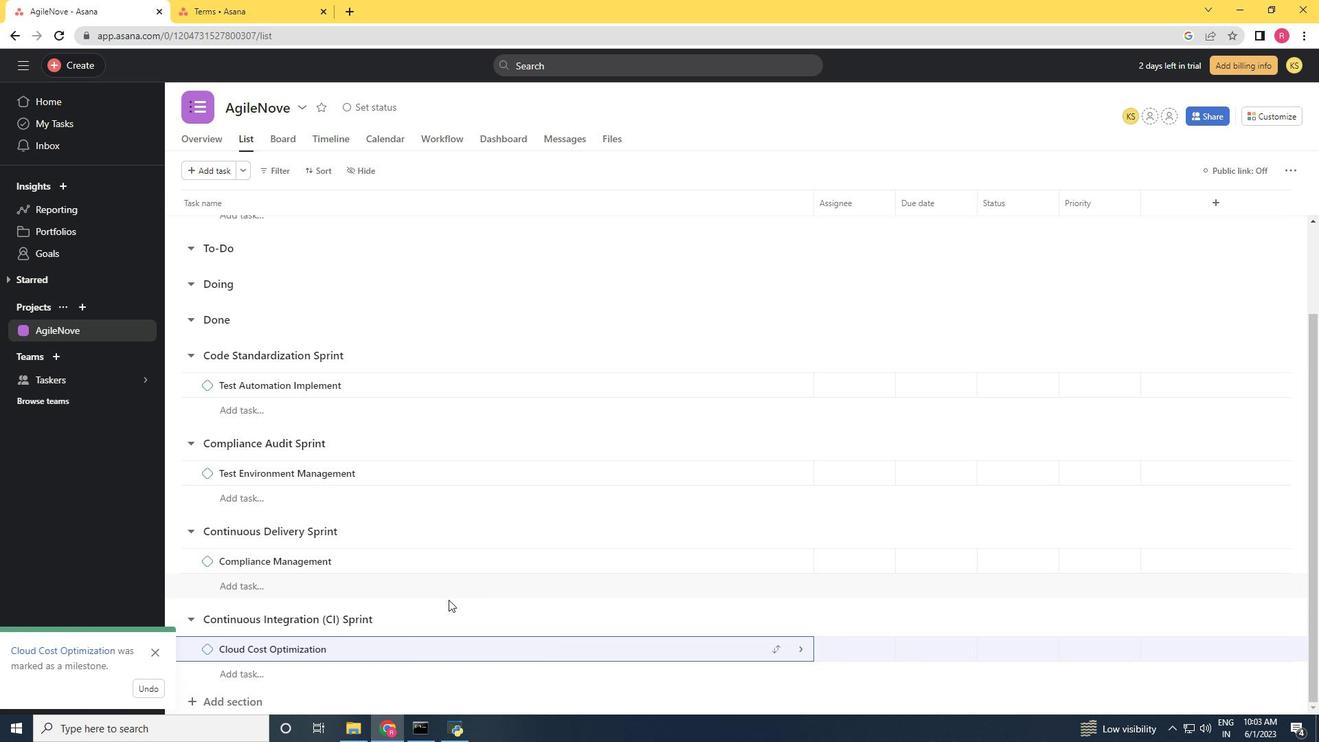 
